 Task: Look for products with pomegranate flavor.
Action: Mouse pressed left at (28, 103)
Screenshot: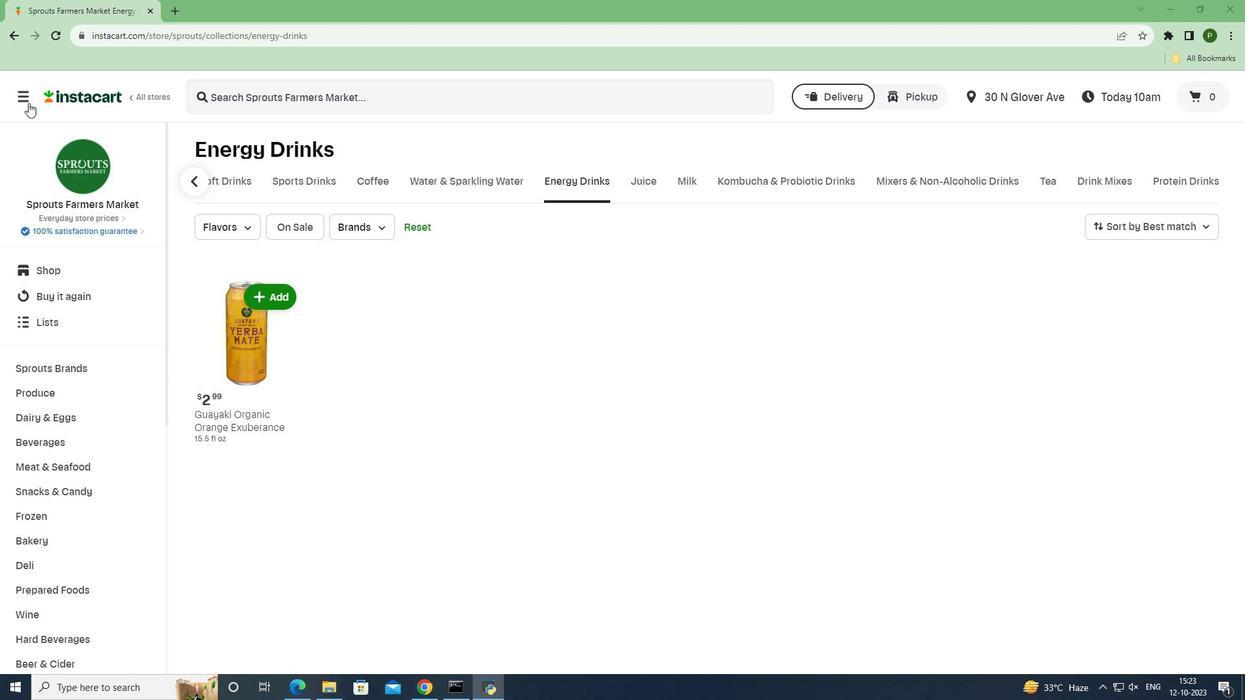 
Action: Mouse moved to (39, 339)
Screenshot: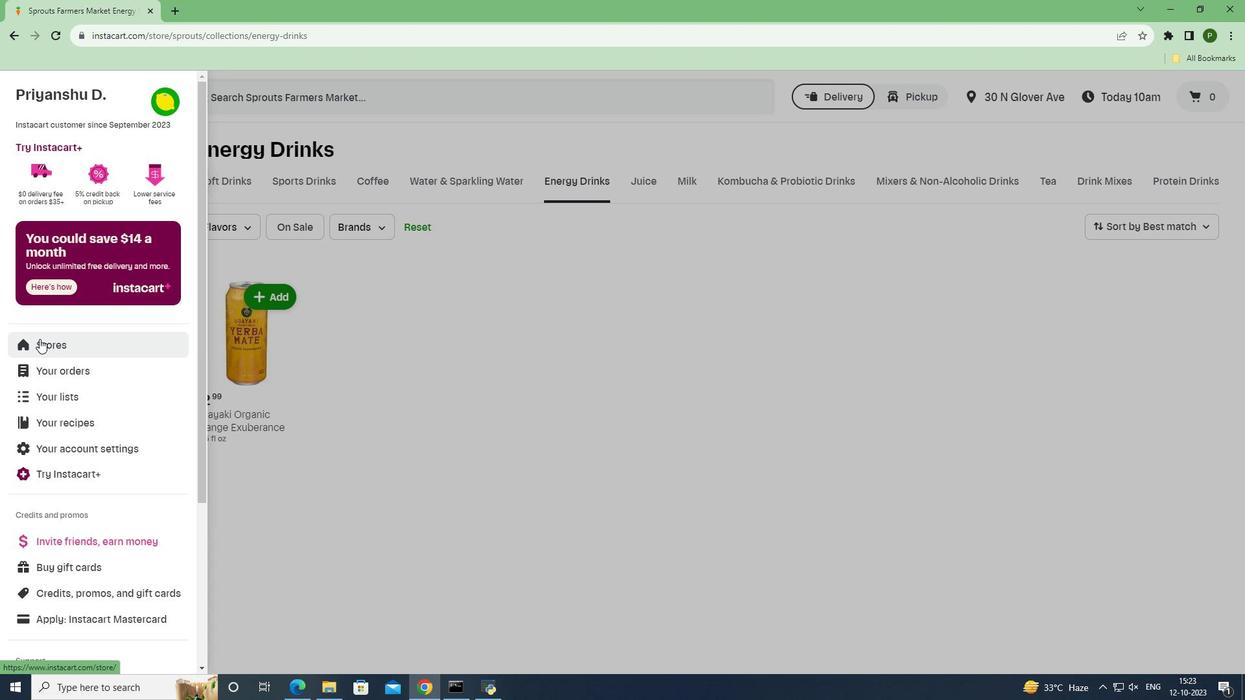 
Action: Mouse pressed left at (39, 339)
Screenshot: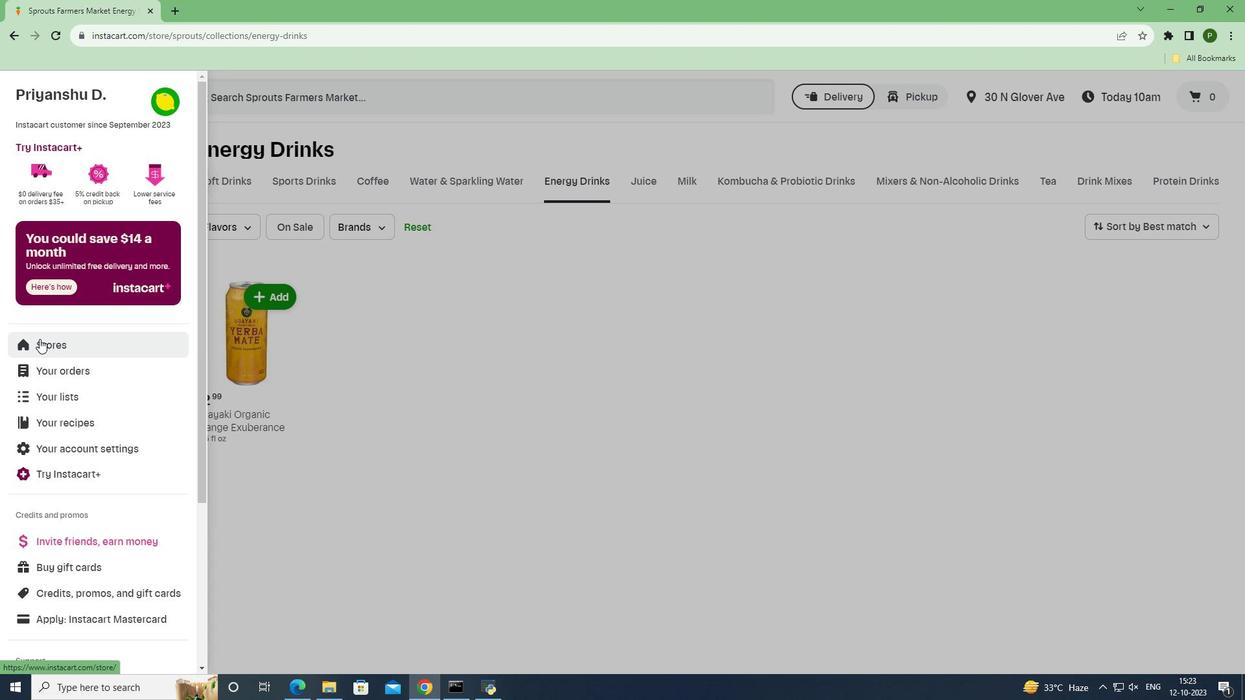 
Action: Mouse moved to (295, 155)
Screenshot: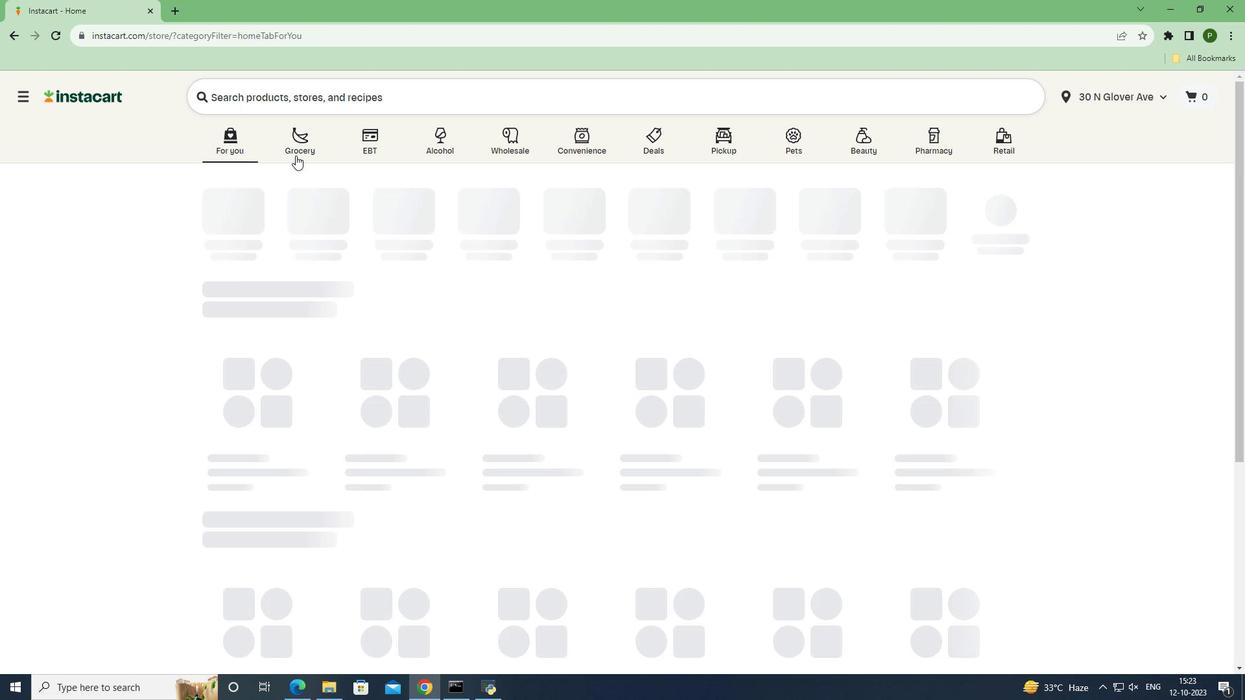
Action: Mouse pressed left at (295, 155)
Screenshot: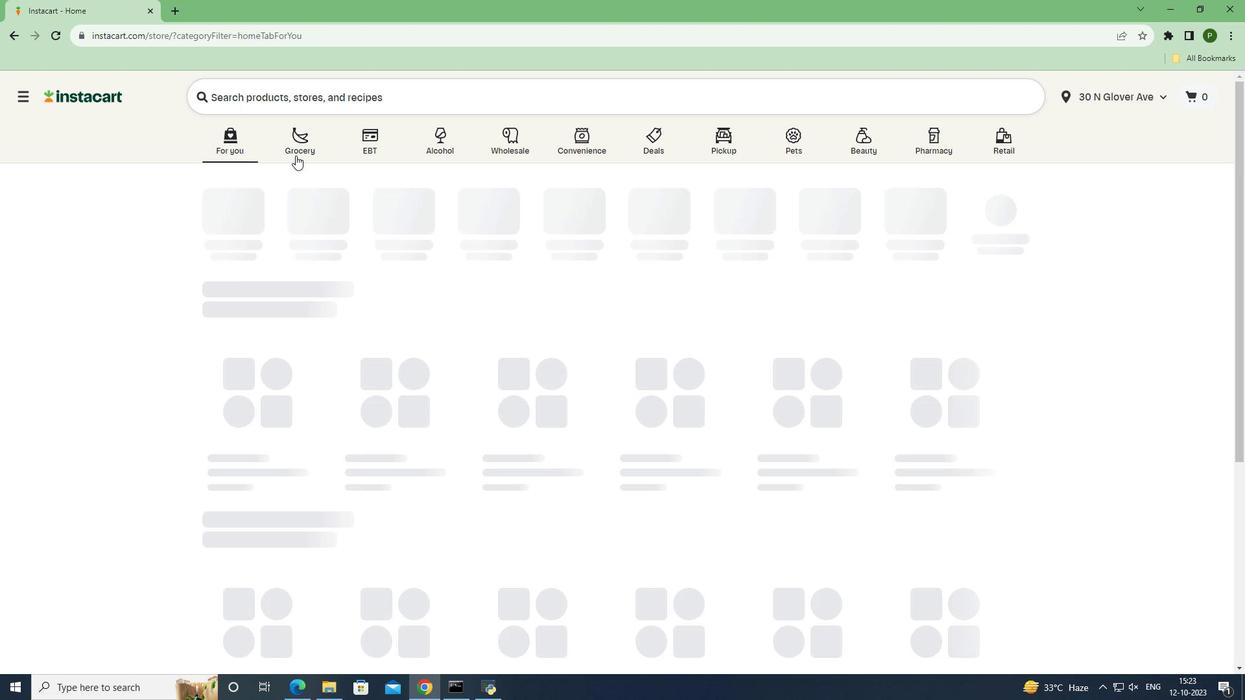 
Action: Mouse moved to (506, 303)
Screenshot: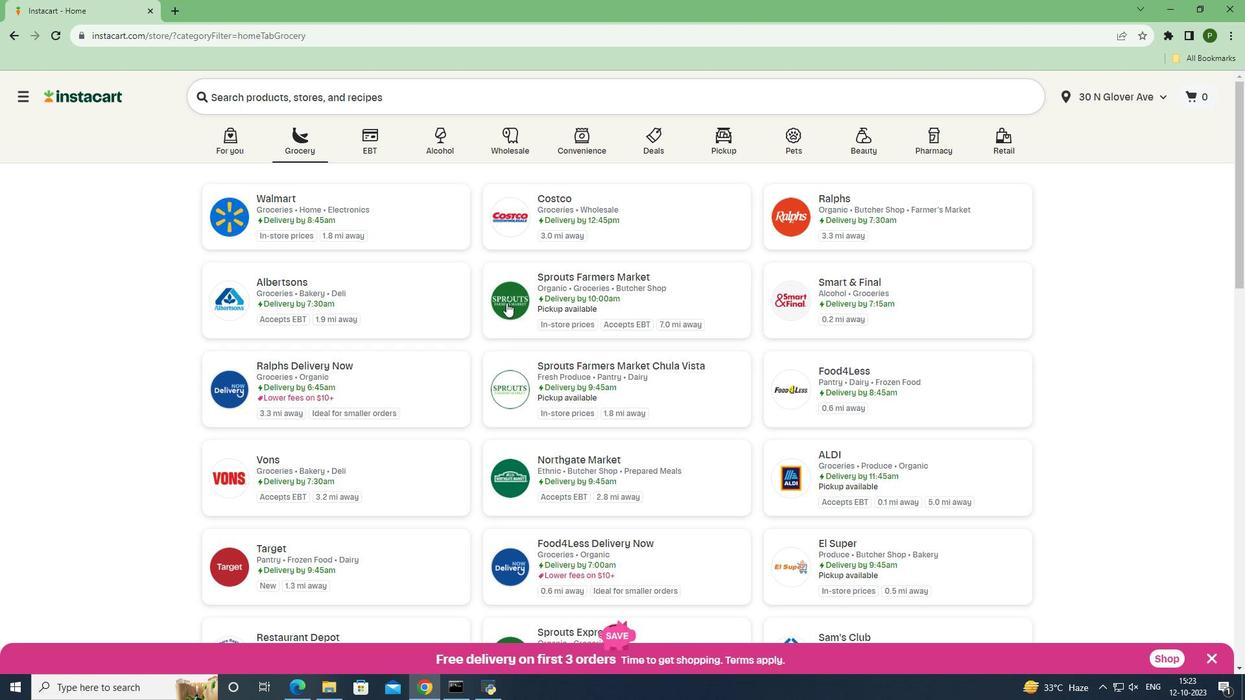 
Action: Mouse pressed left at (506, 303)
Screenshot: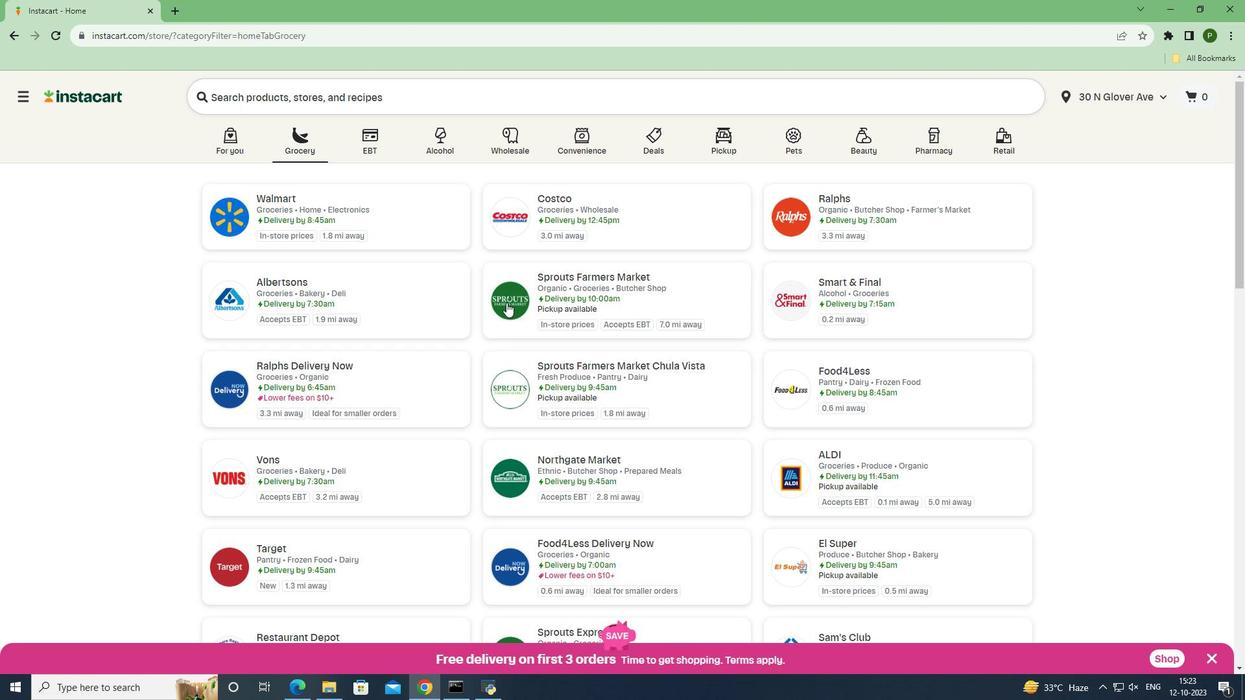
Action: Mouse moved to (105, 441)
Screenshot: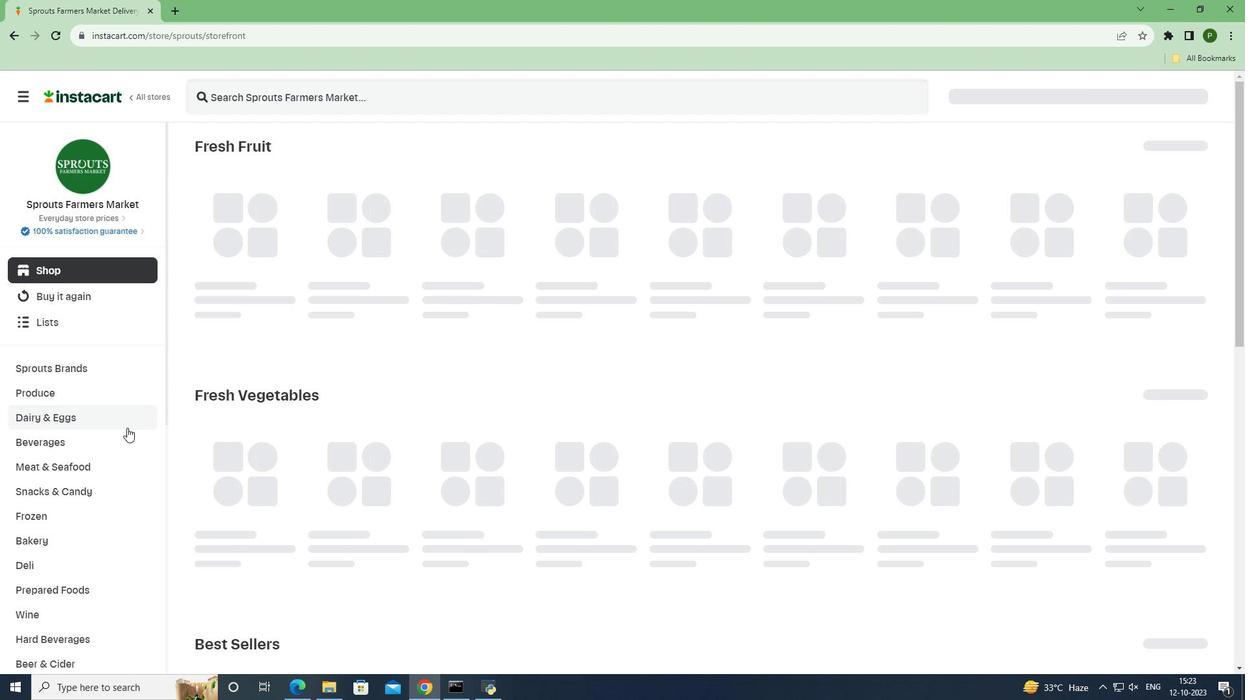 
Action: Mouse pressed left at (105, 441)
Screenshot: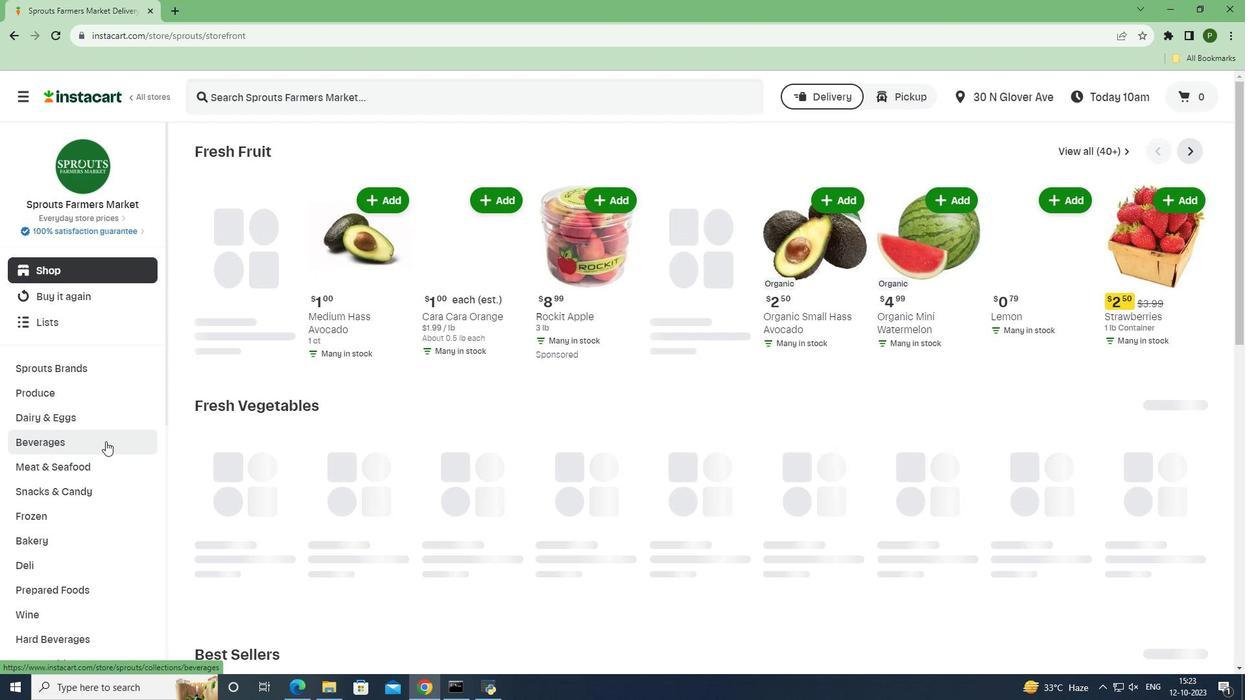 
Action: Mouse moved to (691, 185)
Screenshot: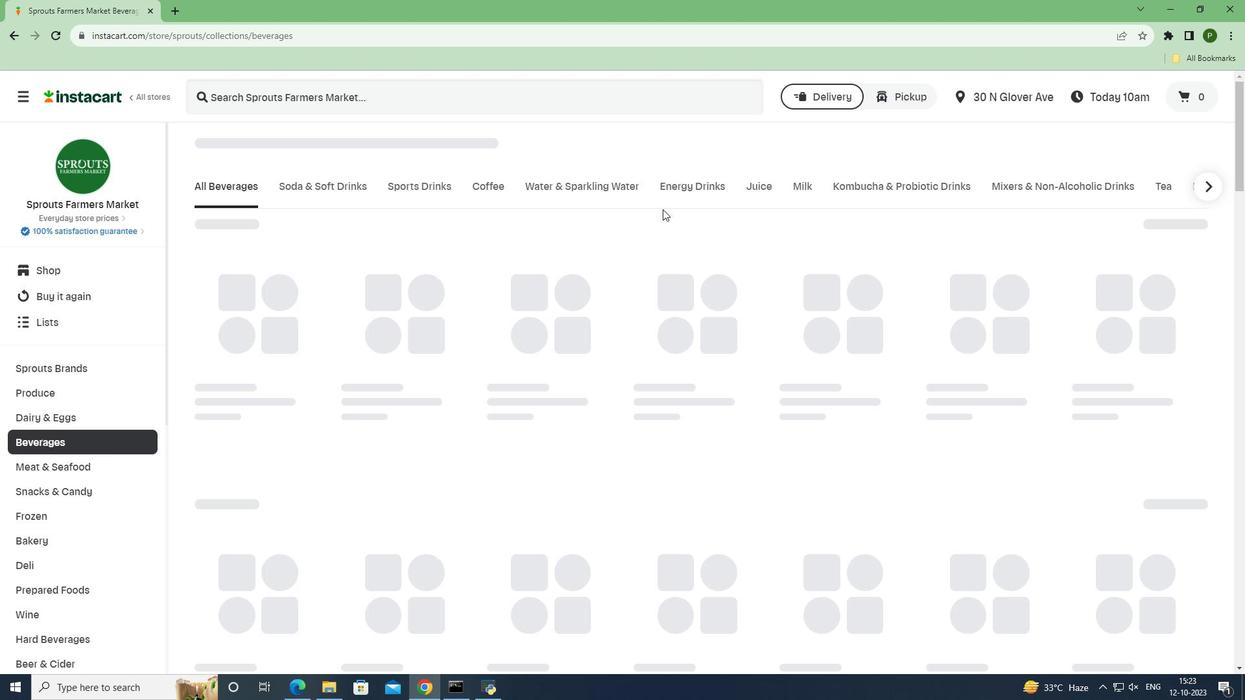 
Action: Mouse pressed left at (691, 185)
Screenshot: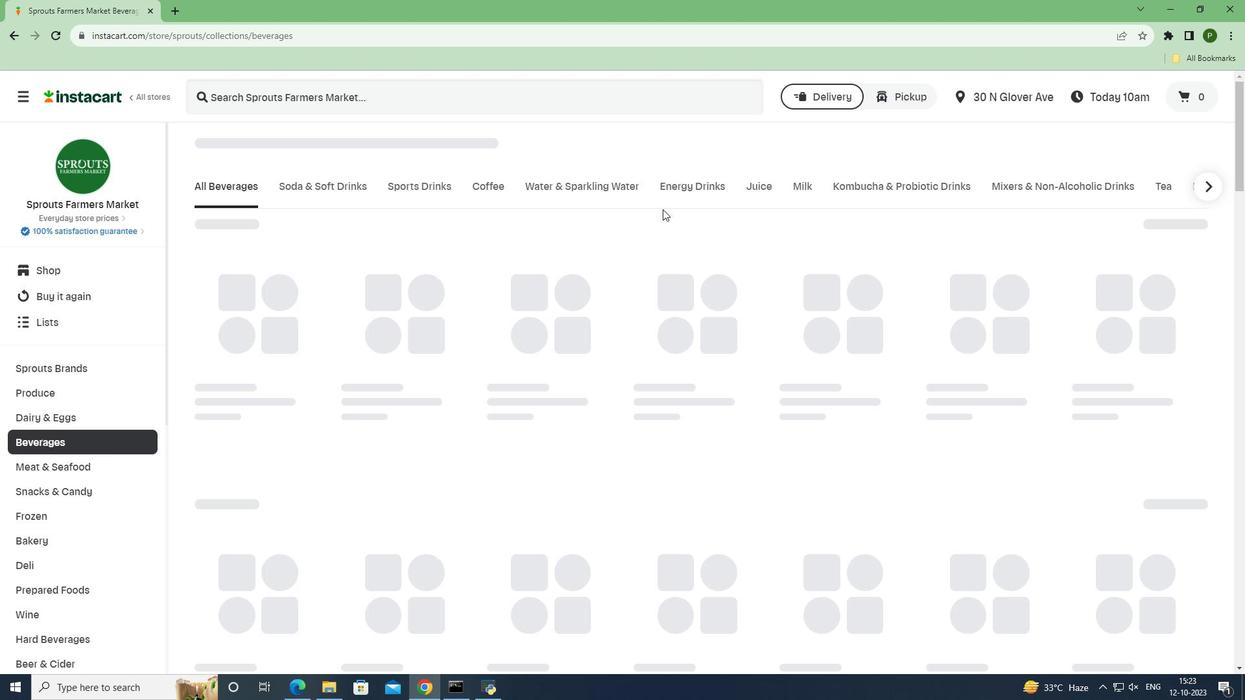 
Action: Mouse moved to (224, 225)
Screenshot: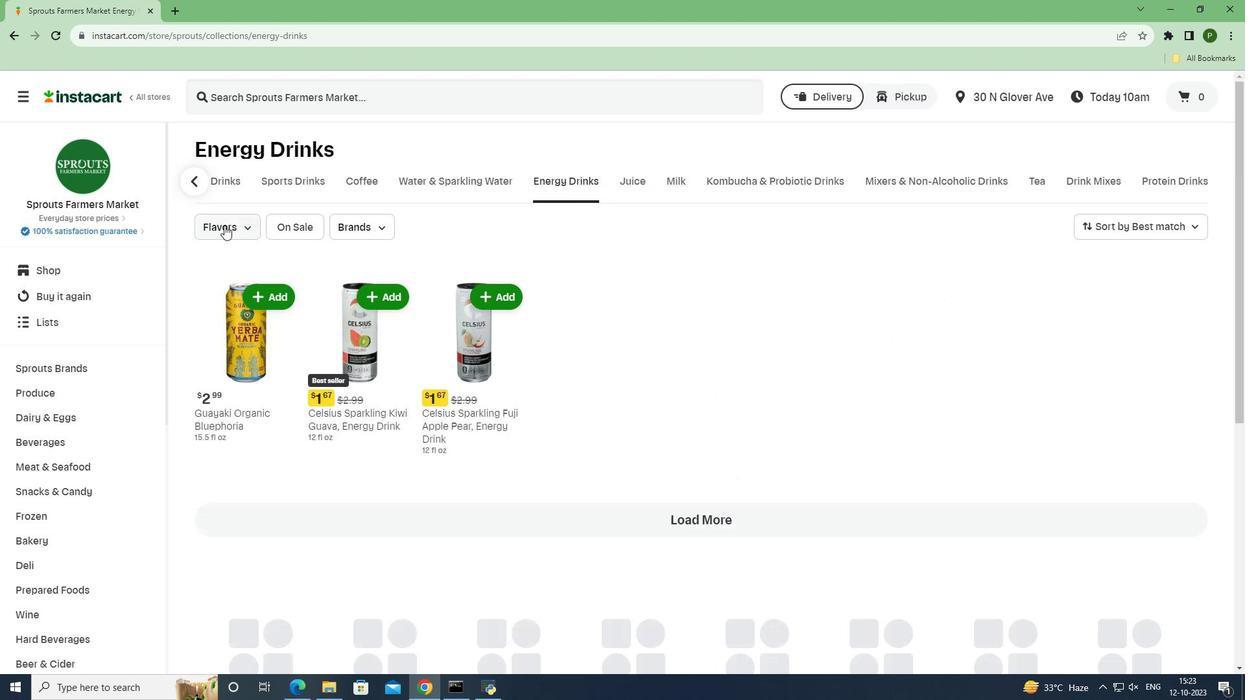 
Action: Mouse pressed left at (224, 225)
Screenshot: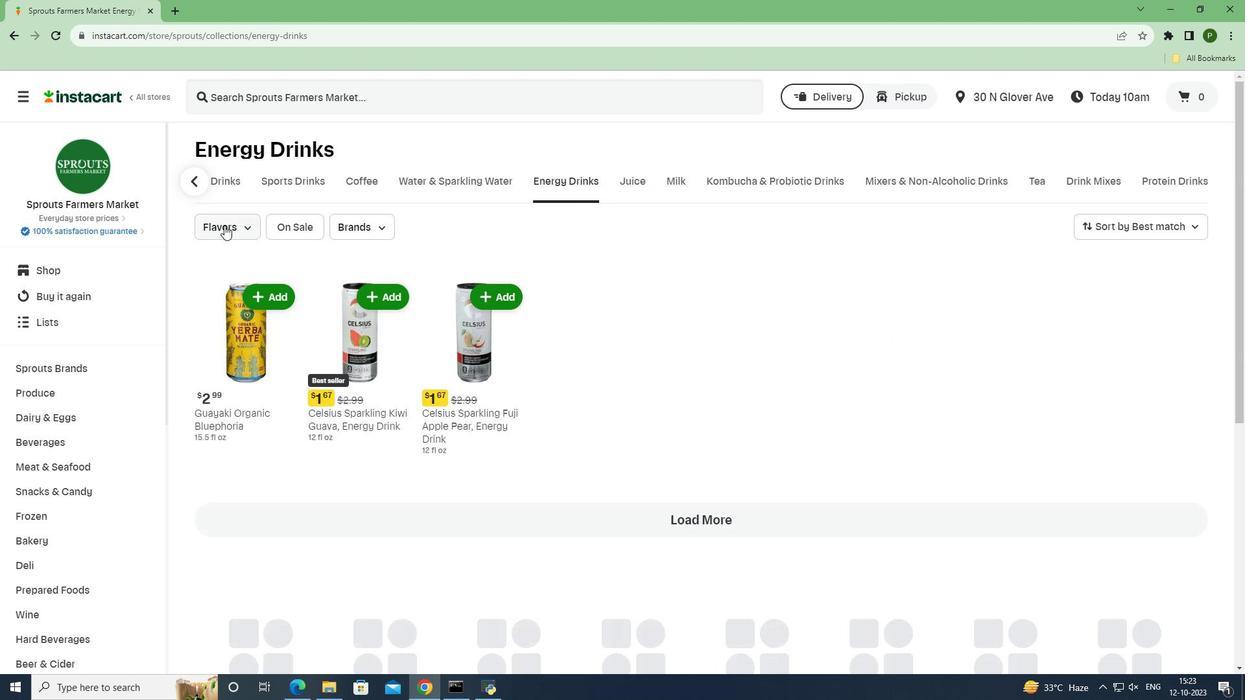 
Action: Mouse moved to (269, 336)
Screenshot: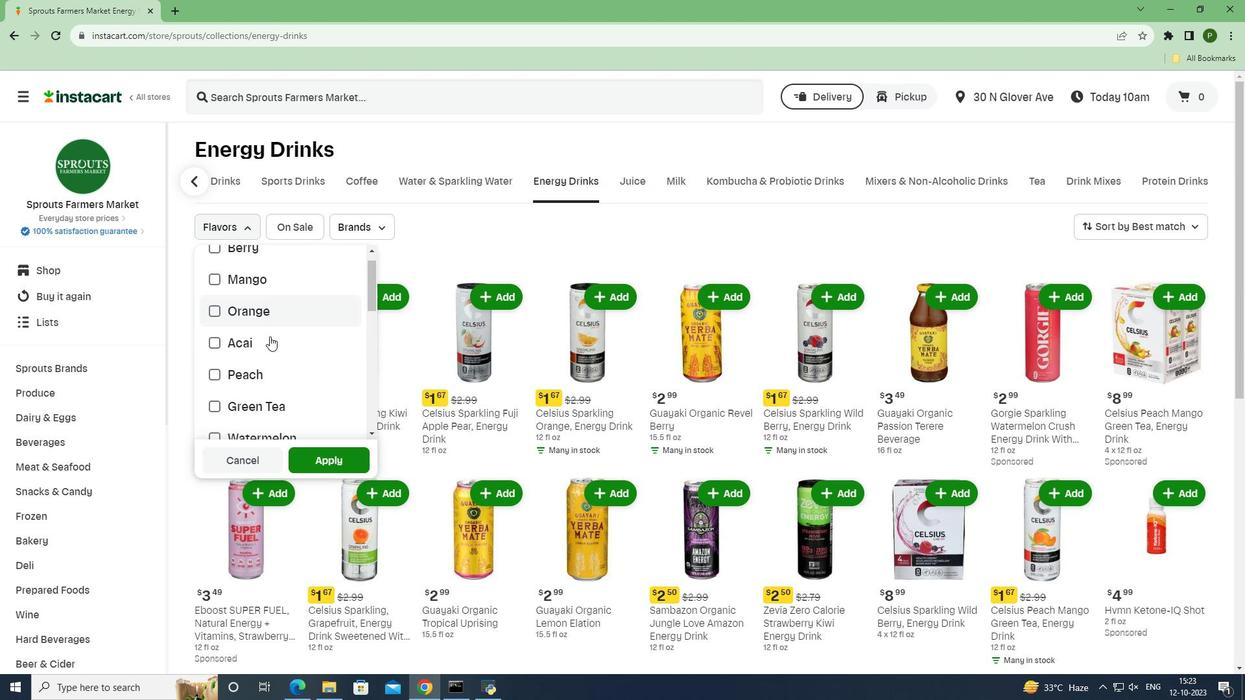 
Action: Mouse scrolled (269, 336) with delta (0, 0)
Screenshot: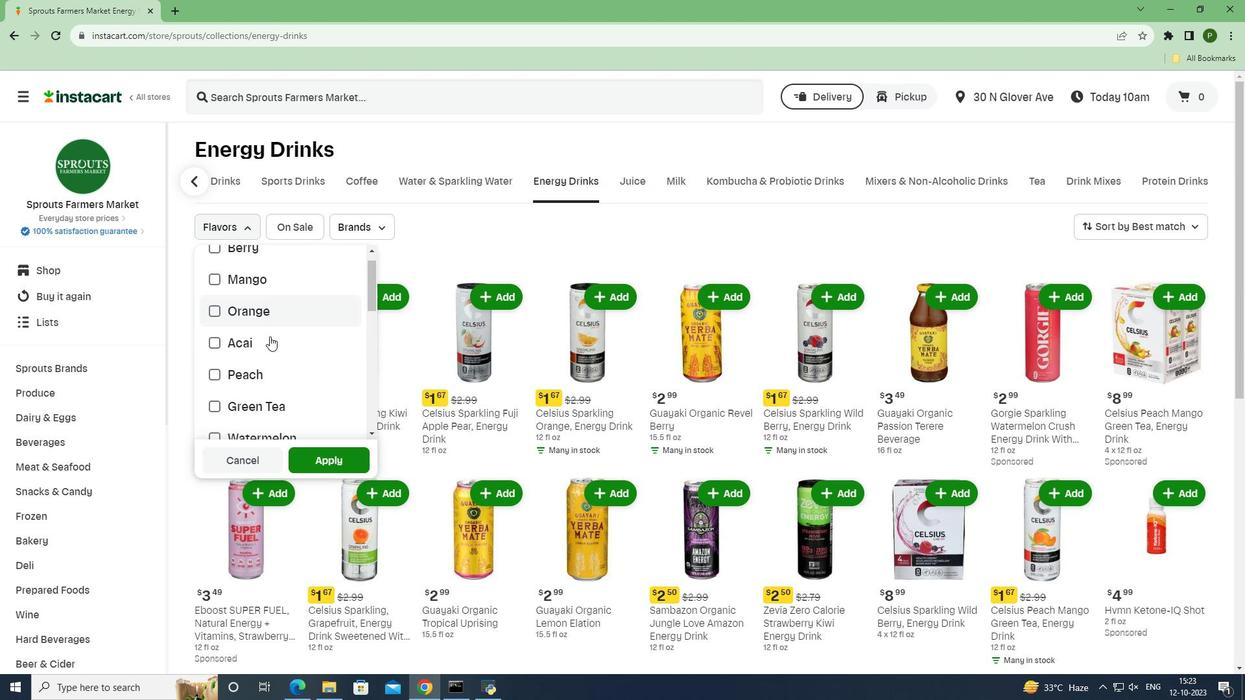 
Action: Mouse scrolled (269, 336) with delta (0, 0)
Screenshot: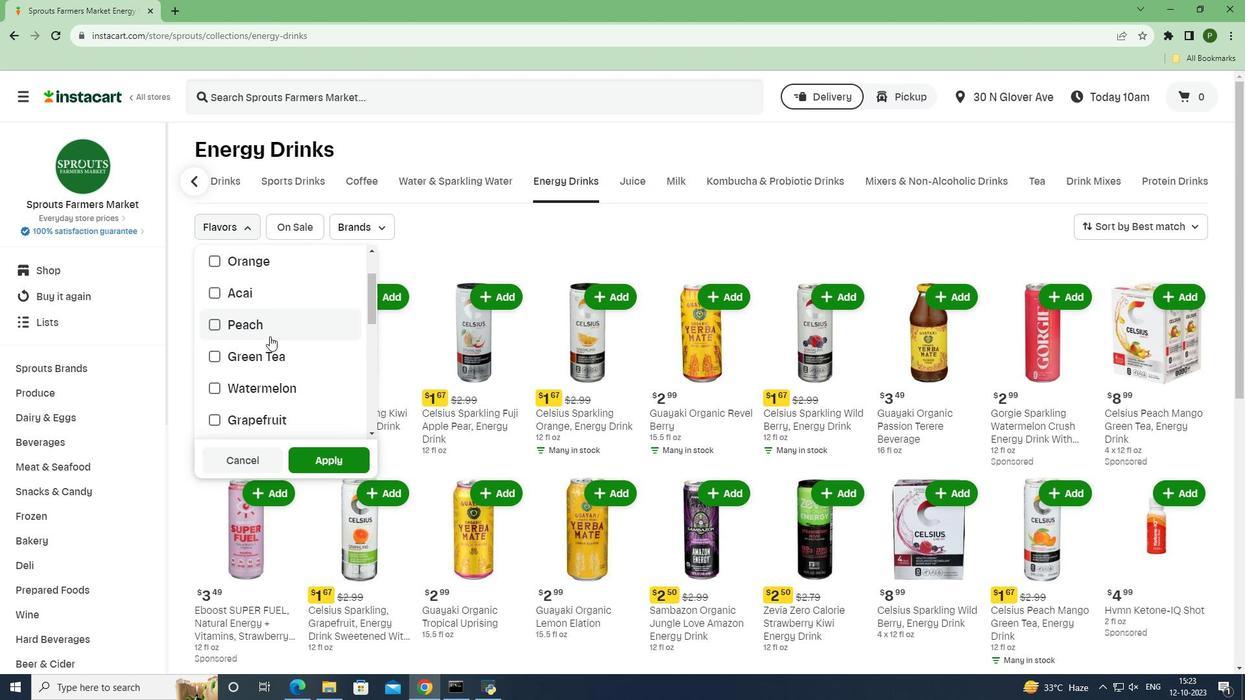 
Action: Mouse scrolled (269, 336) with delta (0, 0)
Screenshot: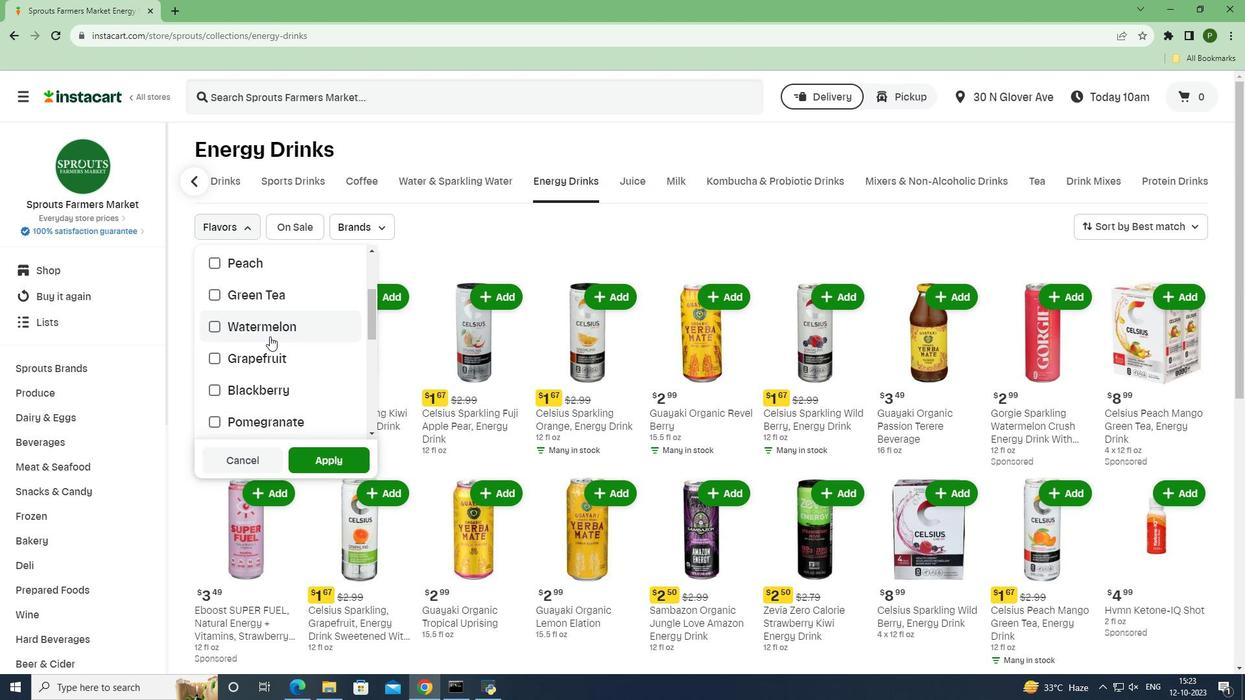 
Action: Mouse moved to (264, 348)
Screenshot: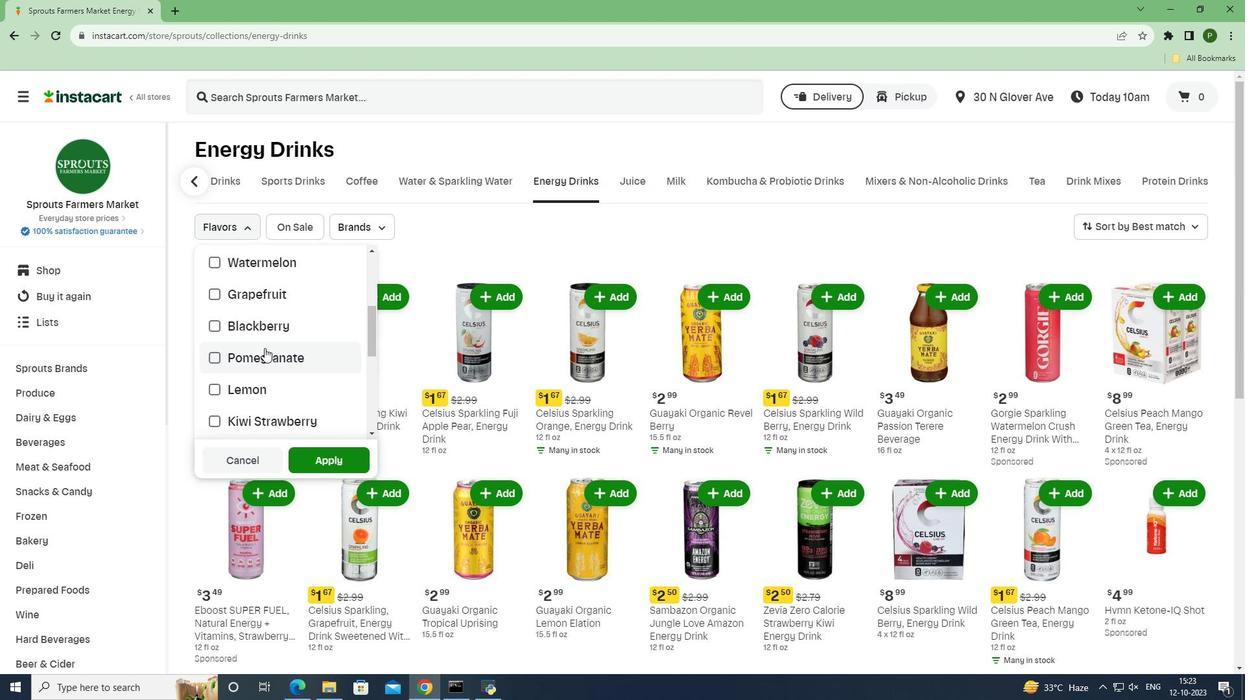 
Action: Mouse pressed left at (264, 348)
Screenshot: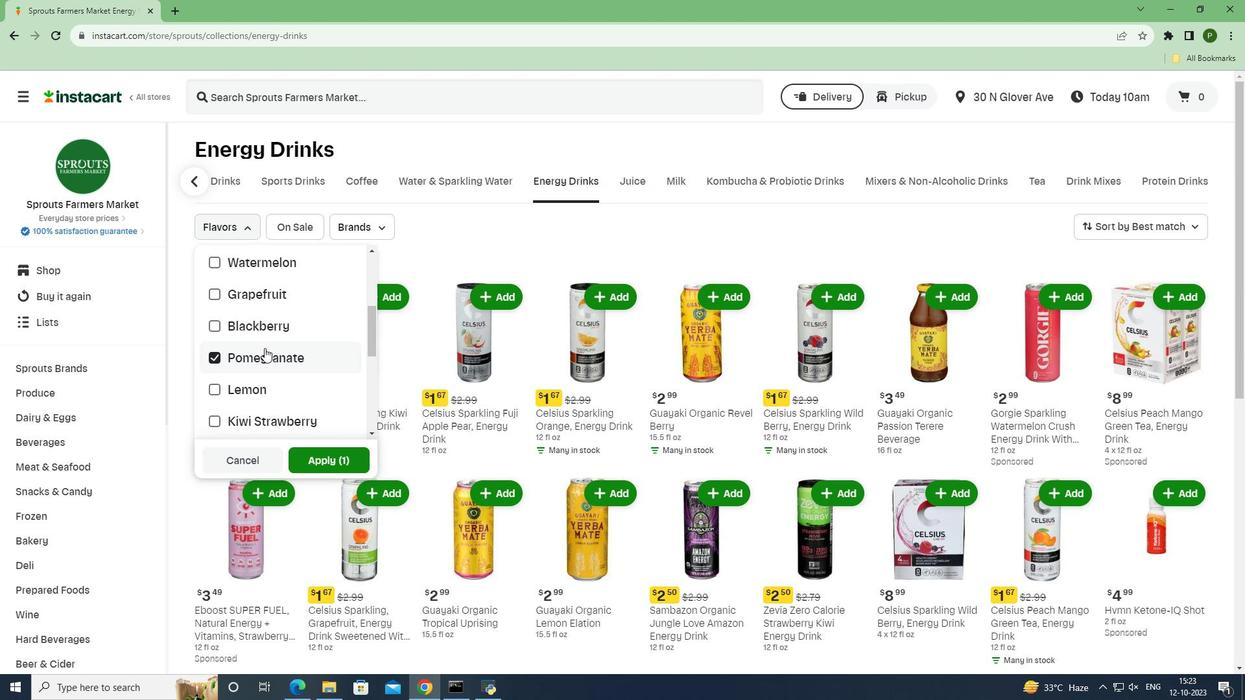 
Action: Mouse moved to (319, 455)
Screenshot: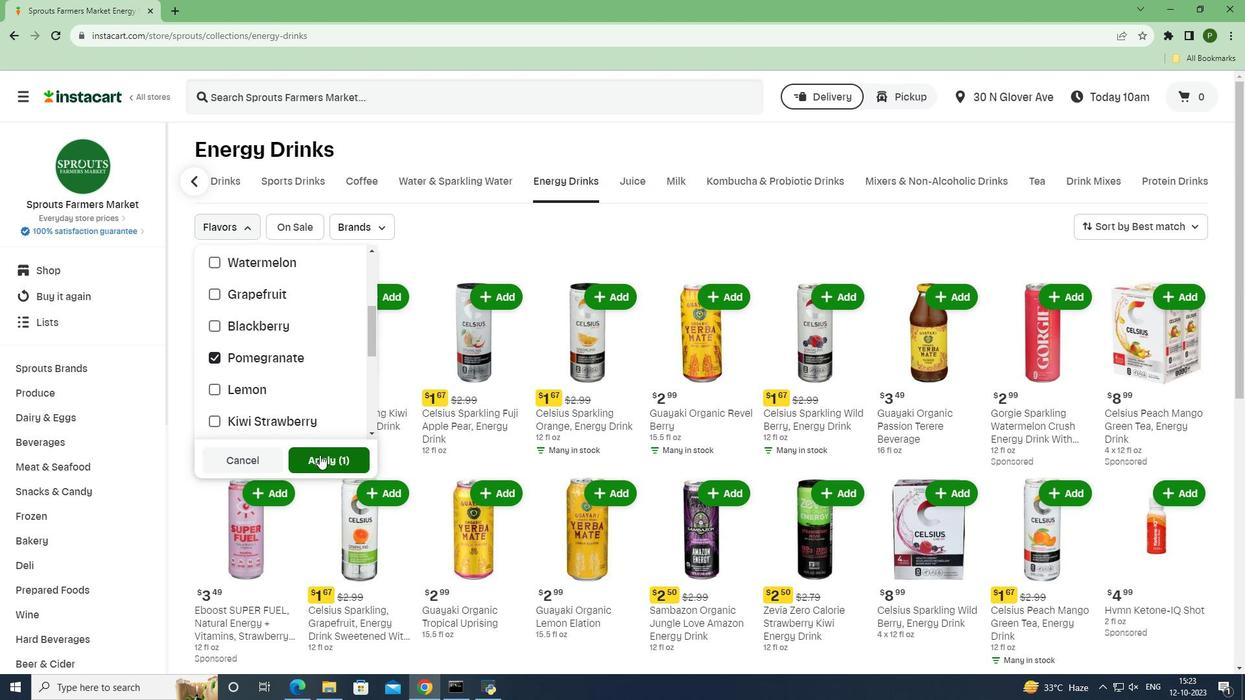 
Action: Mouse pressed left at (319, 455)
Screenshot: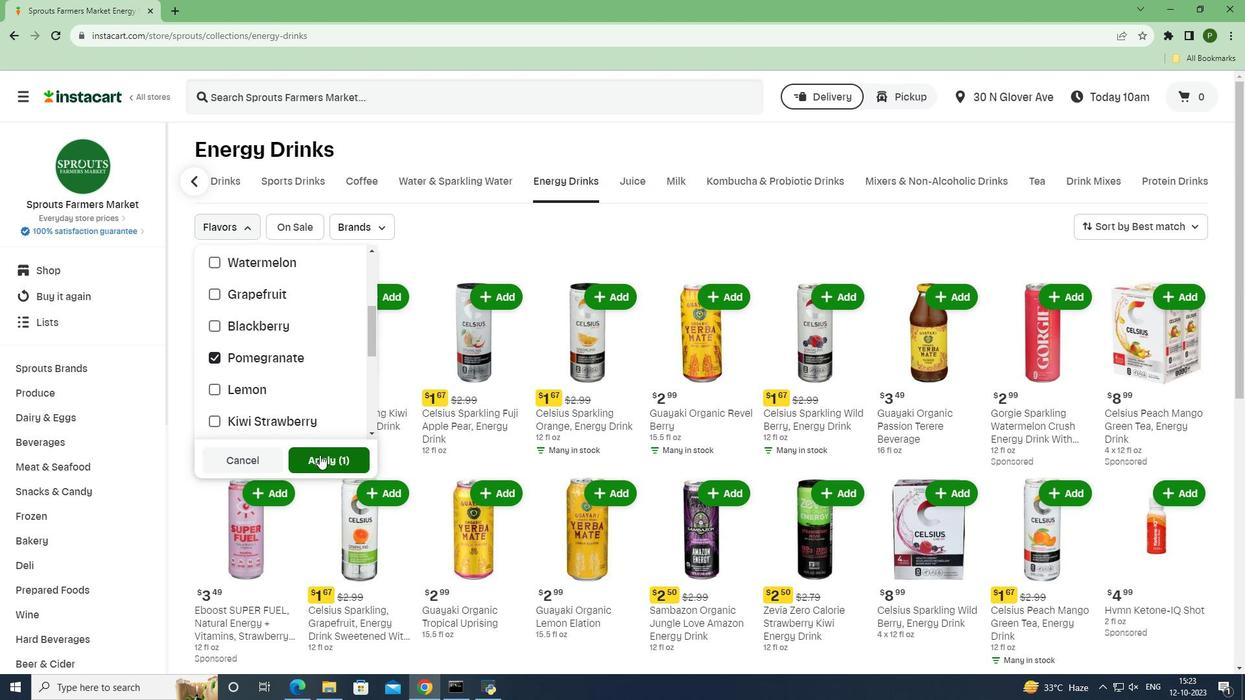 
Action: Mouse moved to (421, 432)
Screenshot: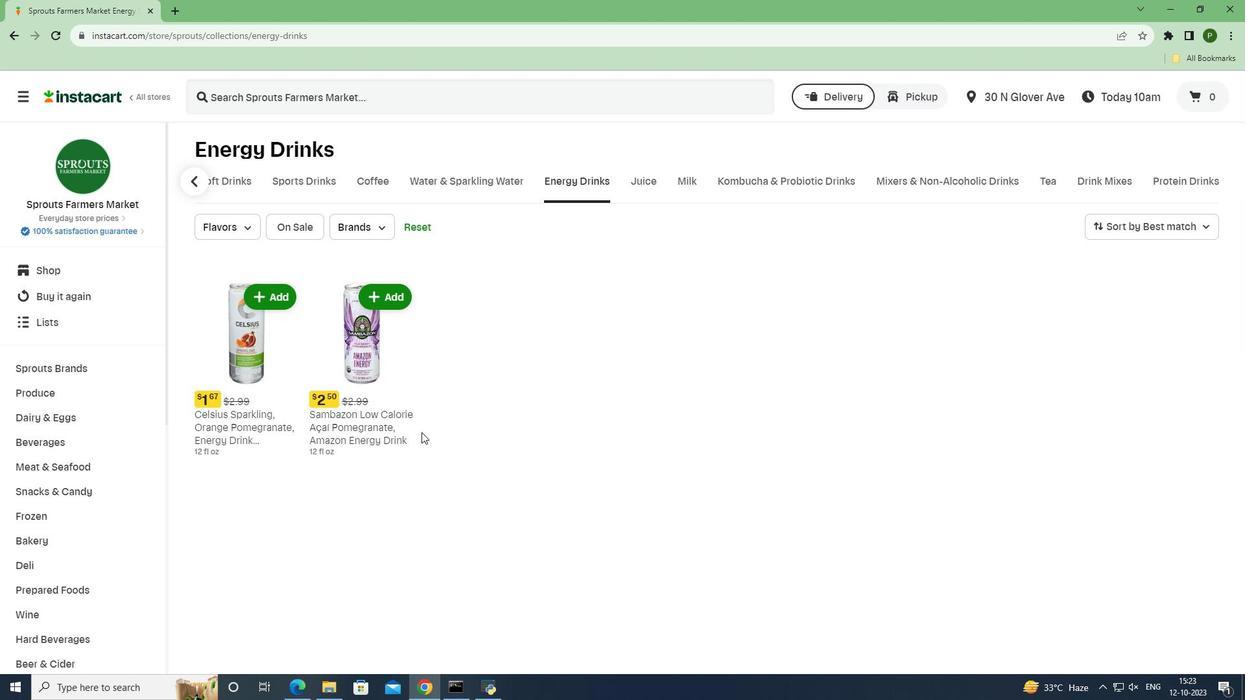 
